 Task: Add a signature Miranda Scott containing With sincere appreciation and gratitude, Miranda Scott to email address softage.6@softage.net and add a folder Workplace accidents
Action: Mouse moved to (96, 87)
Screenshot: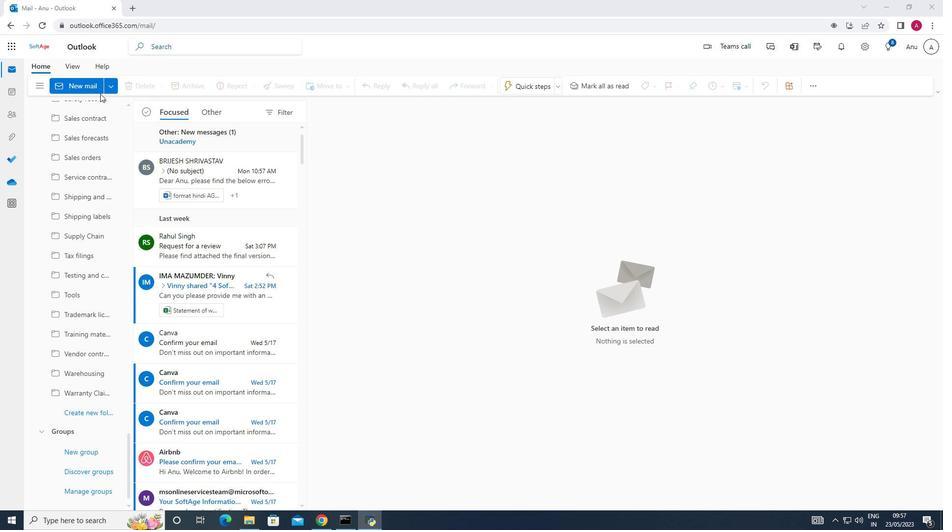 
Action: Mouse pressed left at (96, 87)
Screenshot: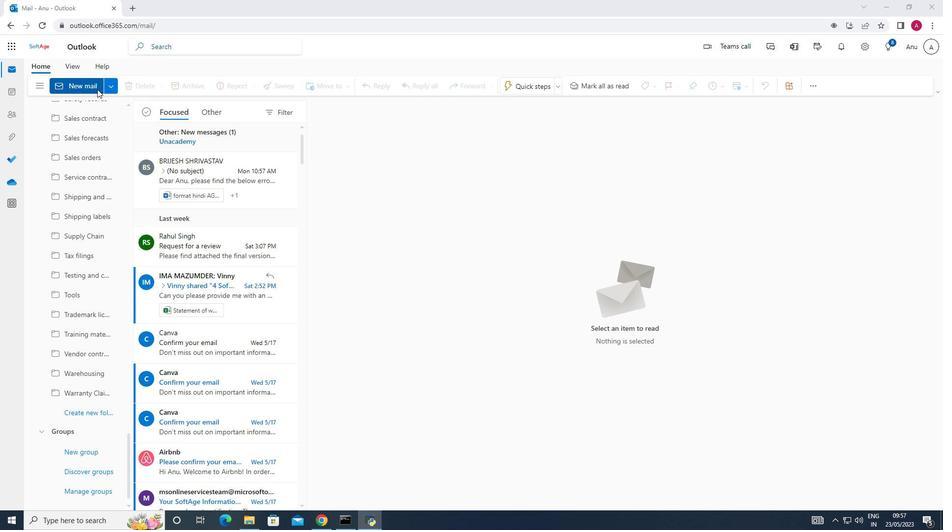 
Action: Mouse moved to (671, 87)
Screenshot: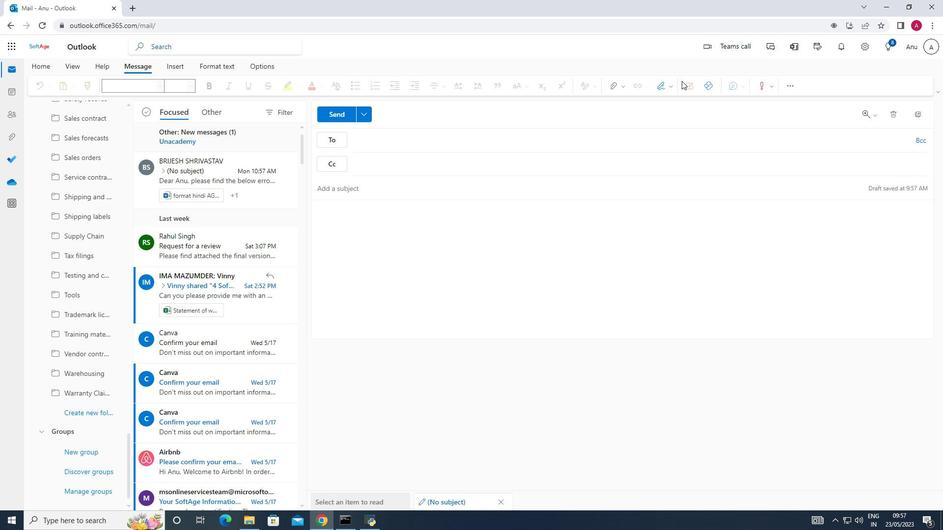 
Action: Mouse pressed left at (671, 87)
Screenshot: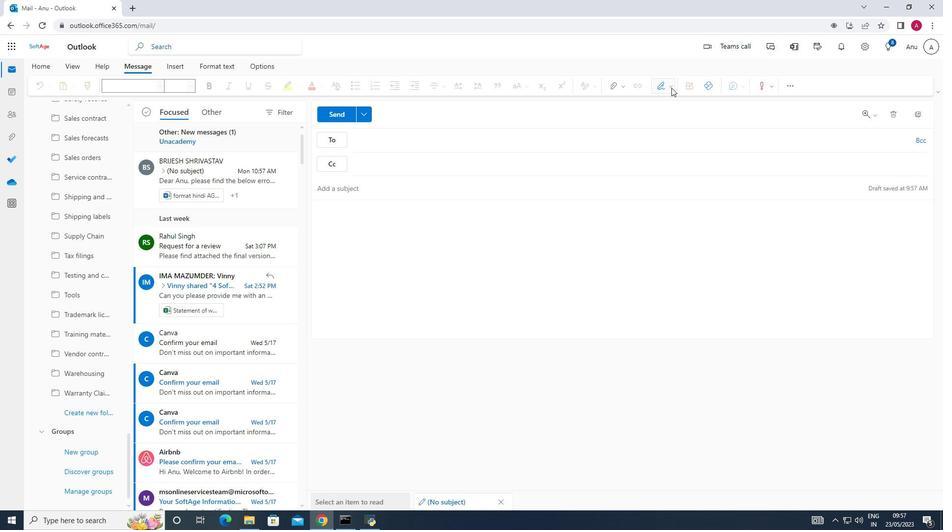 
Action: Mouse moved to (639, 127)
Screenshot: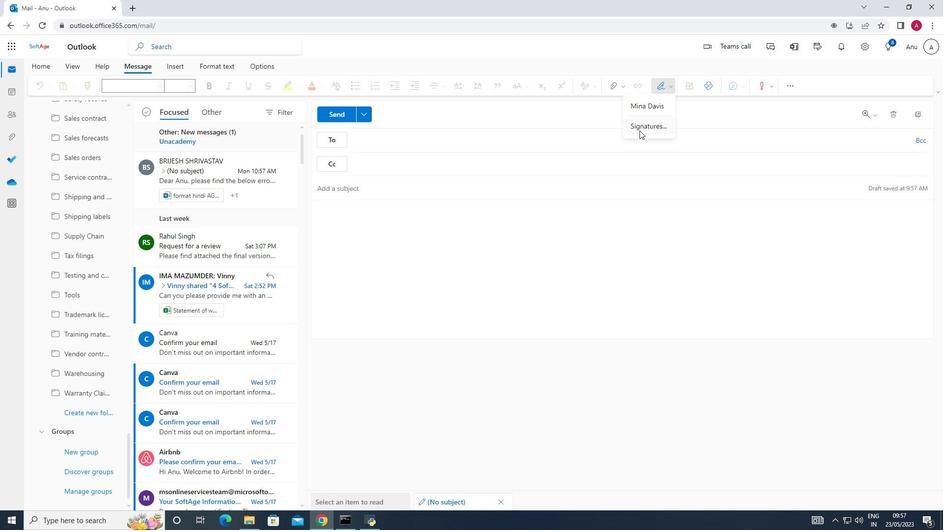 
Action: Mouse pressed left at (639, 127)
Screenshot: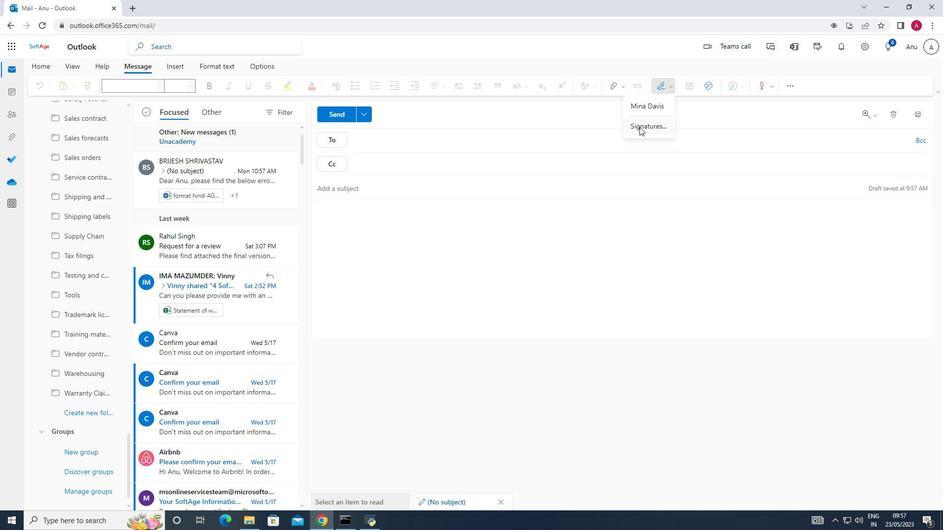 
Action: Mouse moved to (669, 161)
Screenshot: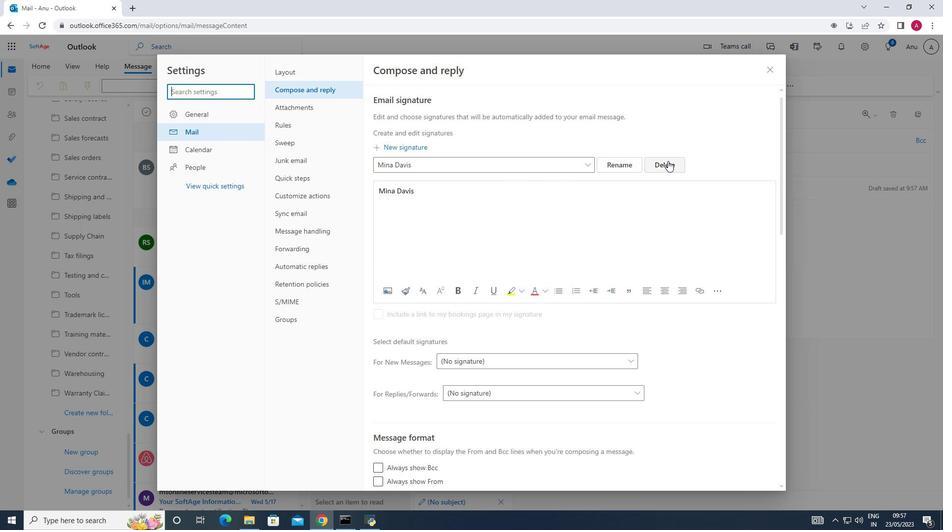 
Action: Mouse pressed left at (669, 161)
Screenshot: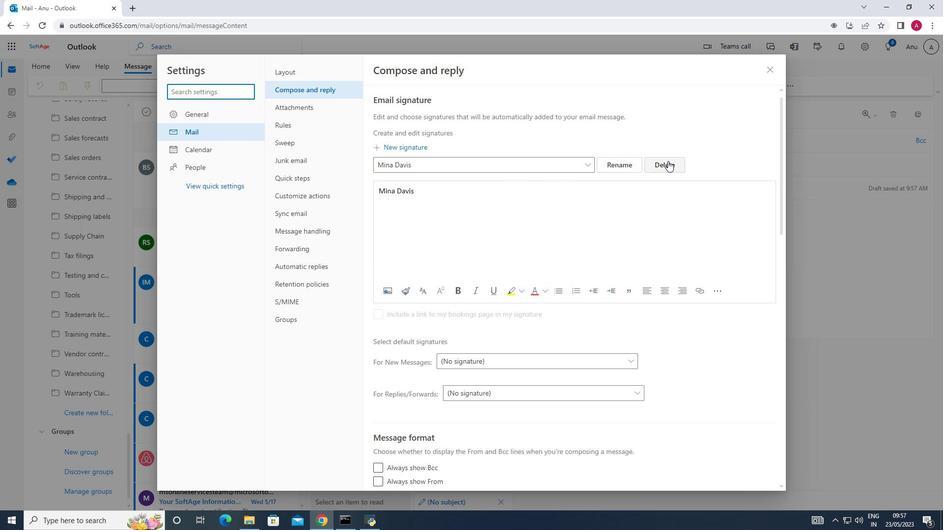 
Action: Mouse moved to (446, 165)
Screenshot: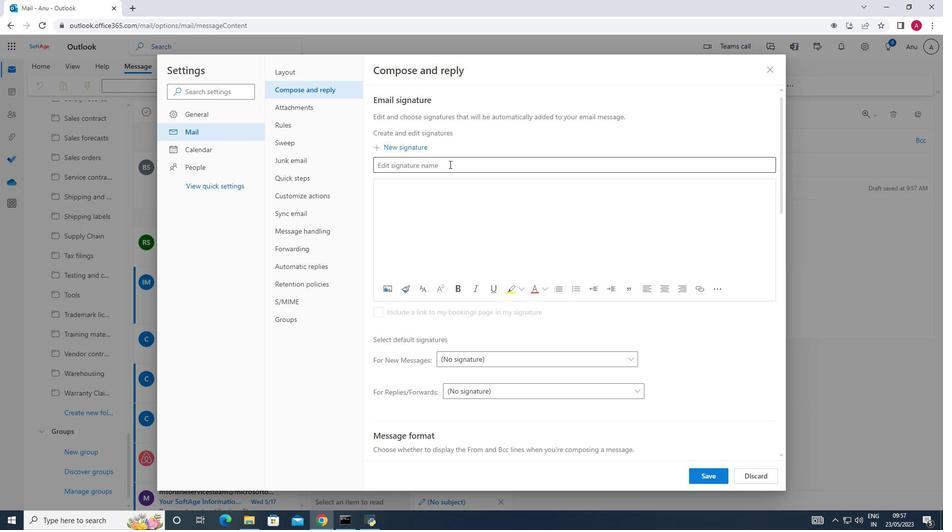 
Action: Mouse pressed left at (446, 165)
Screenshot: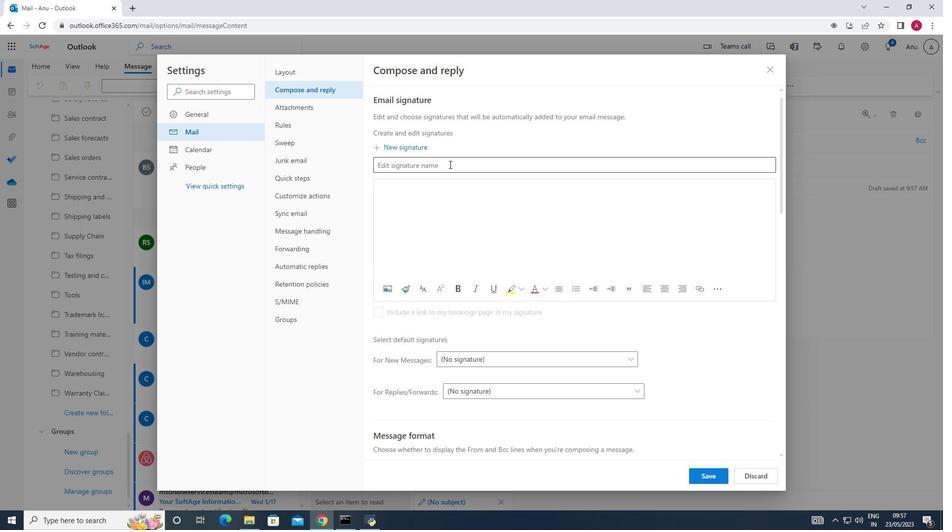 
Action: Key pressed <Key.shift_r>Miranda<Key.space><Key.shift>Scott
Screenshot: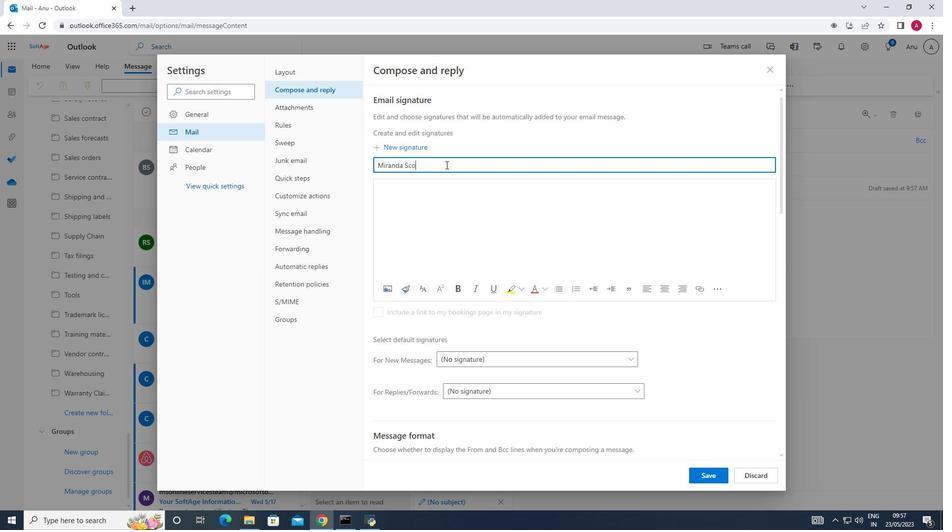 
Action: Mouse moved to (398, 181)
Screenshot: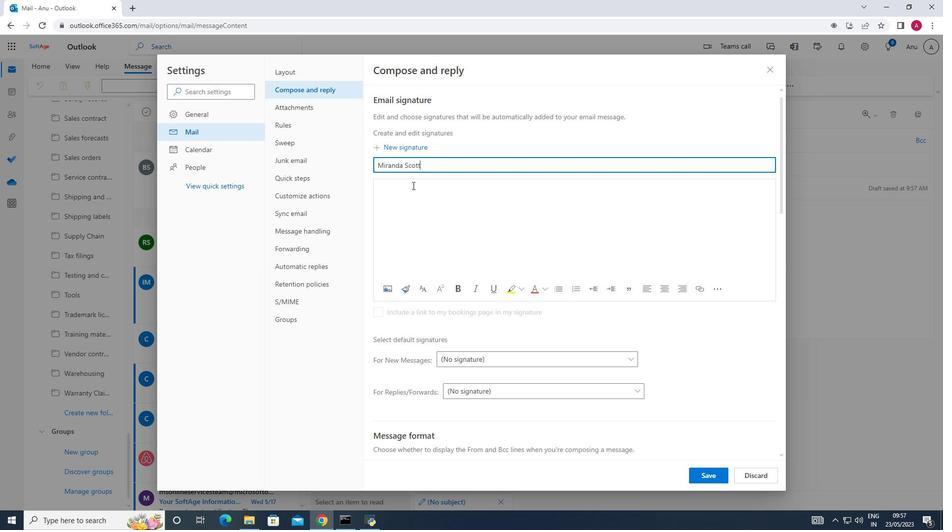 
Action: Mouse pressed left at (398, 181)
Screenshot: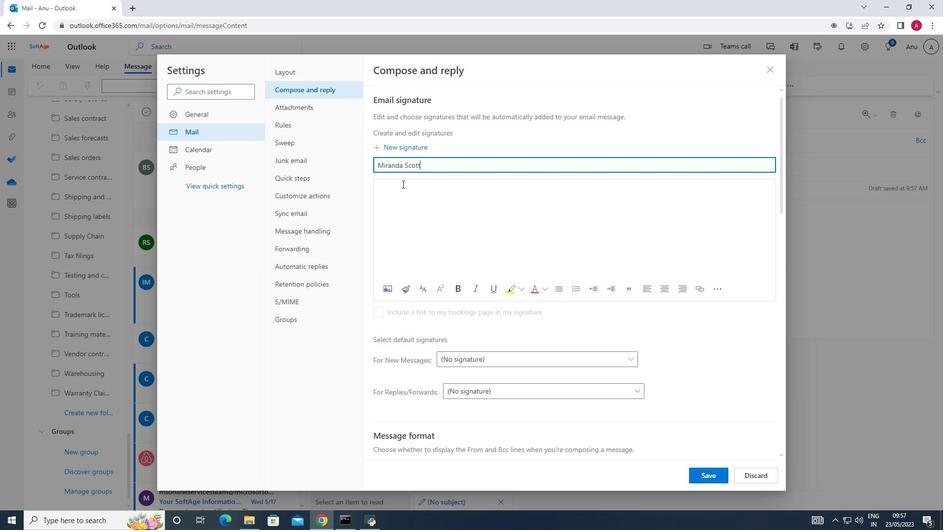 
Action: Mouse moved to (398, 181)
Screenshot: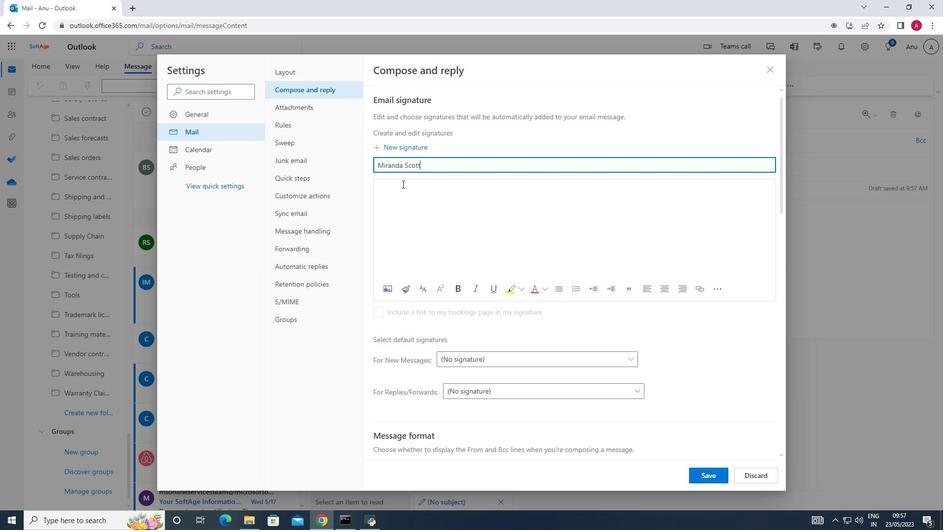 
Action: Key pressed <Key.shift_r>Miranda<Key.space><Key.shift_r><Key.shift_r><Key.shift_r><Key.shift_r><Key.shift_r><Key.shift_r><Key.shift_r><Key.shift_r><Key.shift_r><Key.shift_r><Key.shift_r><Key.shift_r><Key.shift_r><Key.shift_r><Key.shift_r><Key.shift_r><Key.shift_r><Key.shift_r><Key.shift_r><Key.shift_r><Key.shift_r><Key.shift_r><Key.shift_r><Key.shift_r><Key.shift_r>Scott
Screenshot: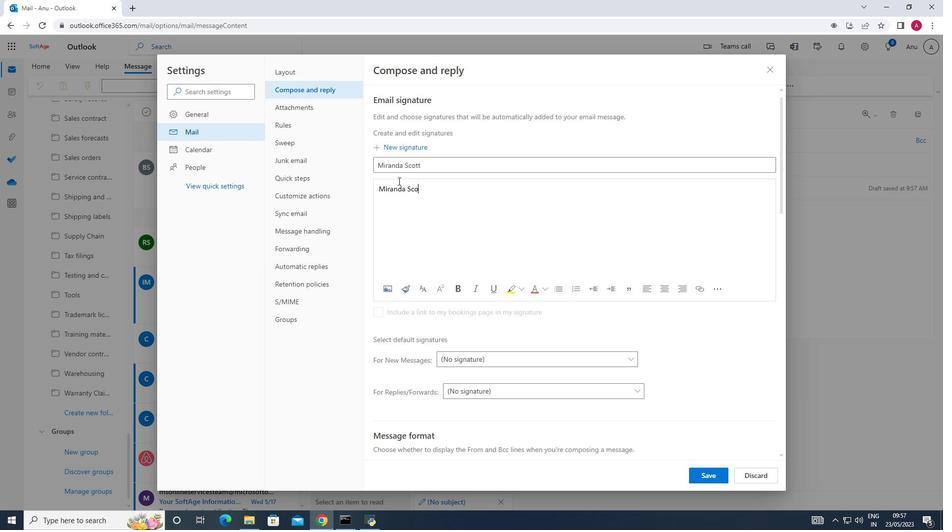 
Action: Mouse moved to (706, 475)
Screenshot: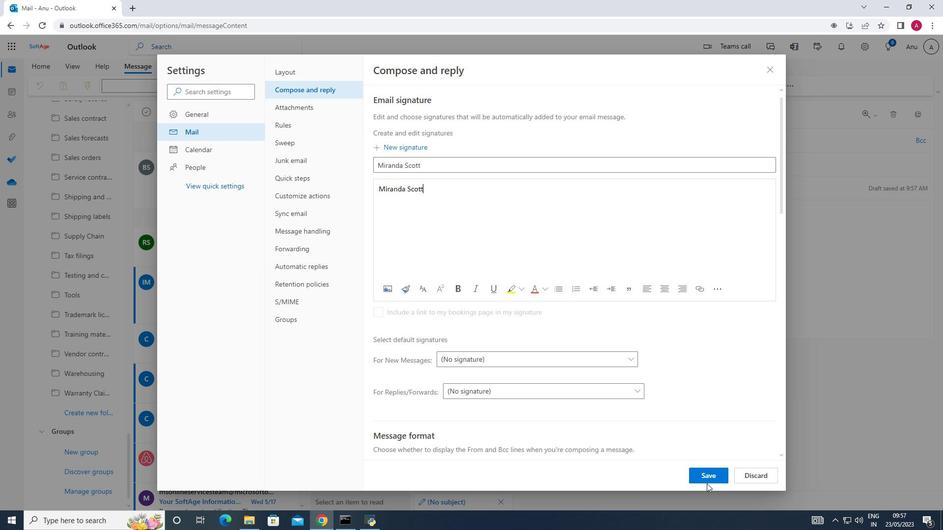 
Action: Mouse pressed left at (706, 475)
Screenshot: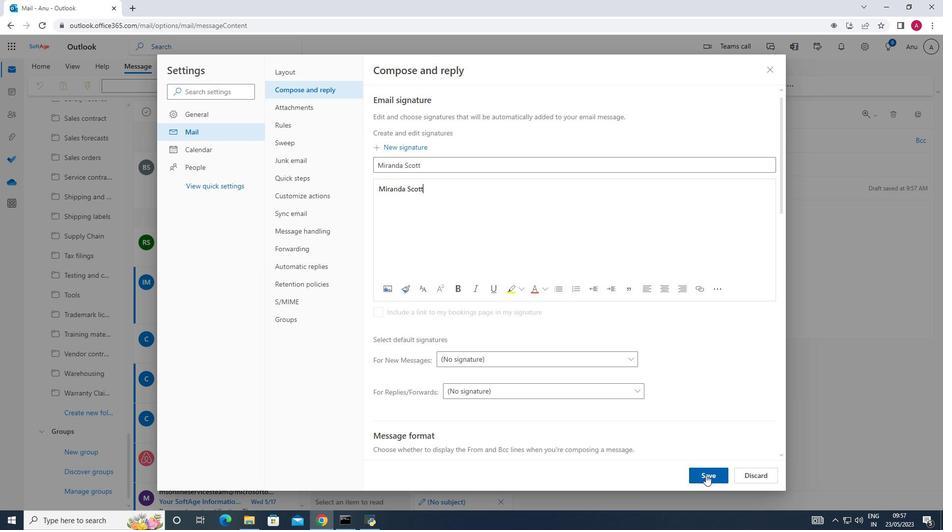 
Action: Mouse moved to (770, 70)
Screenshot: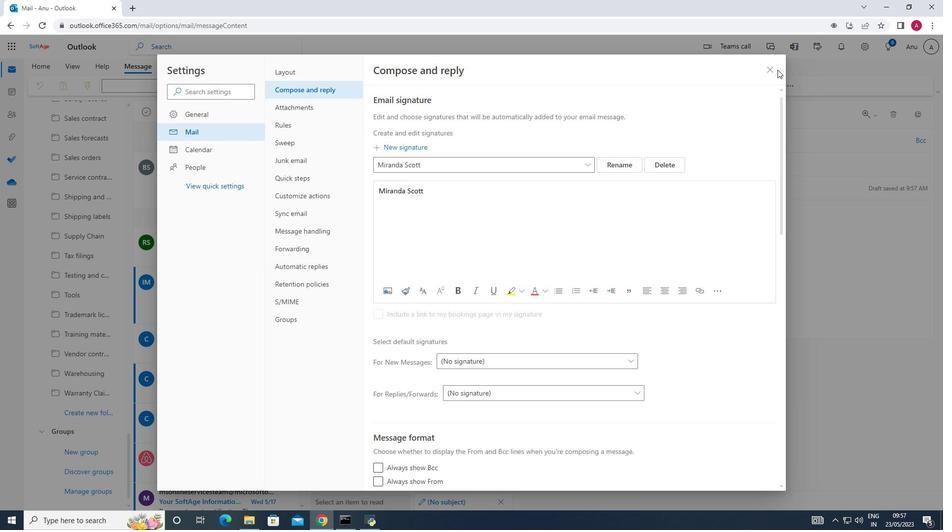 
Action: Mouse pressed left at (770, 70)
Screenshot: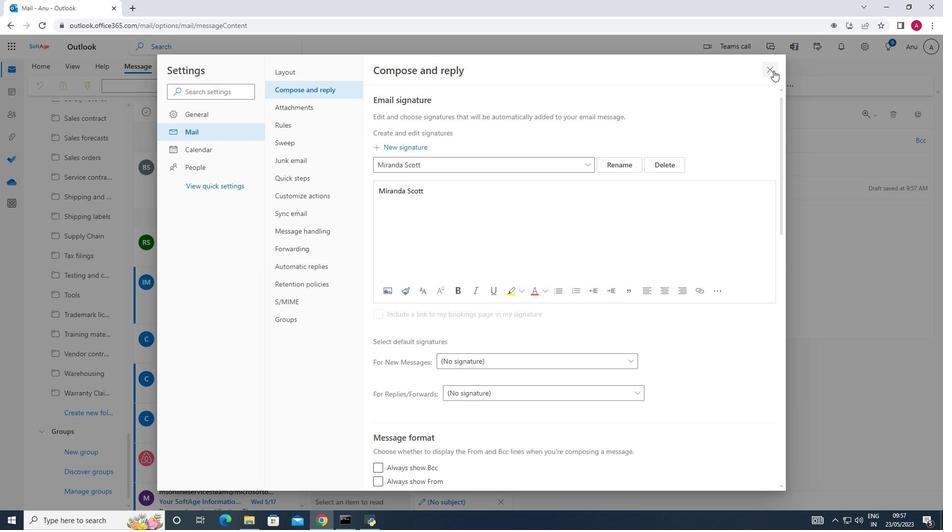 
Action: Mouse moved to (667, 88)
Screenshot: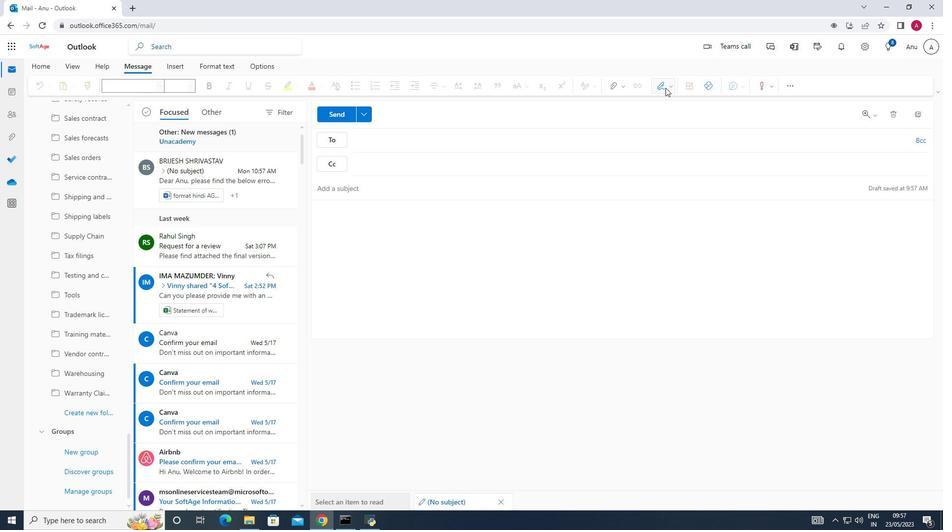 
Action: Mouse pressed left at (667, 88)
Screenshot: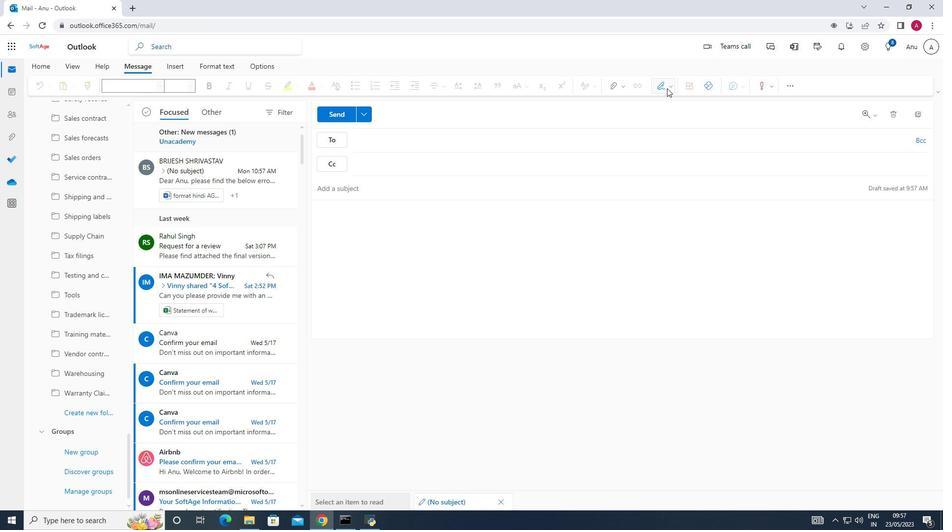 
Action: Mouse moved to (652, 105)
Screenshot: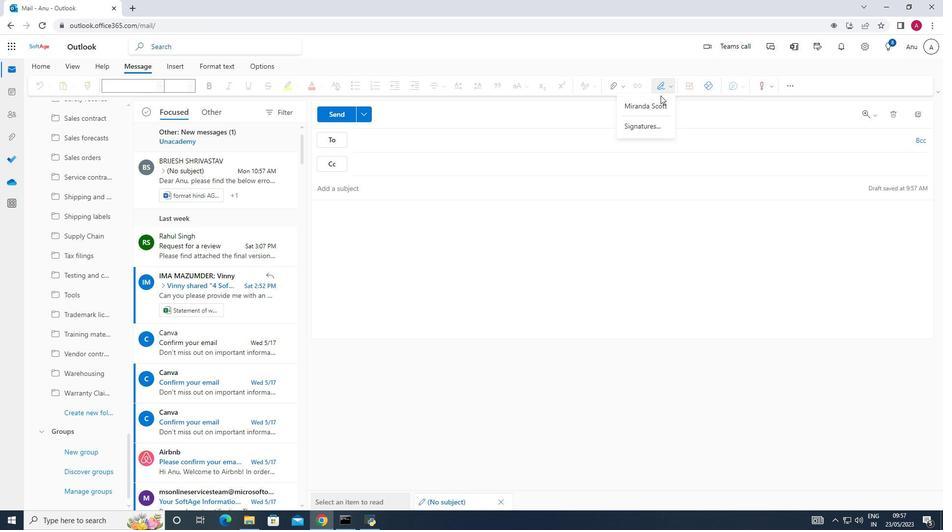 
Action: Mouse pressed left at (652, 105)
Screenshot: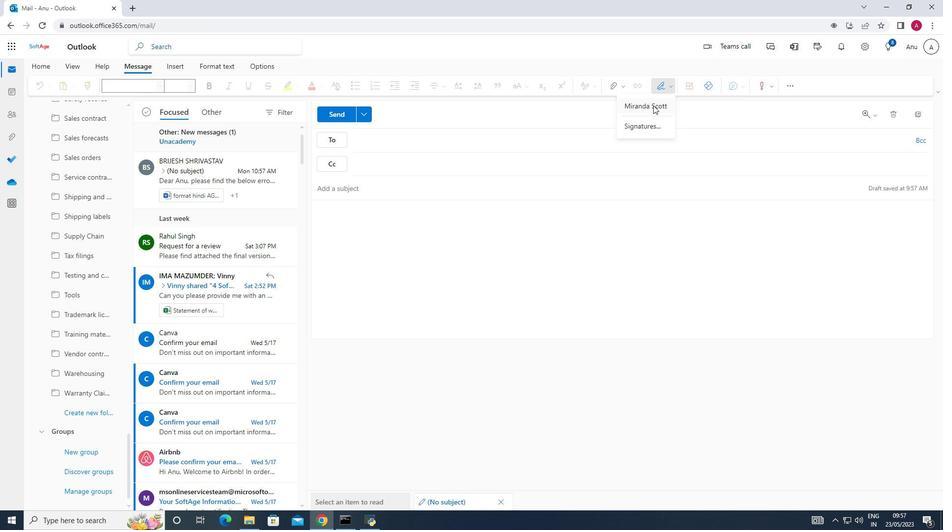 
Action: Key pressed sincere<Key.space>app<Key.tab><Key.space>and<Key.space>gratitude.
Screenshot: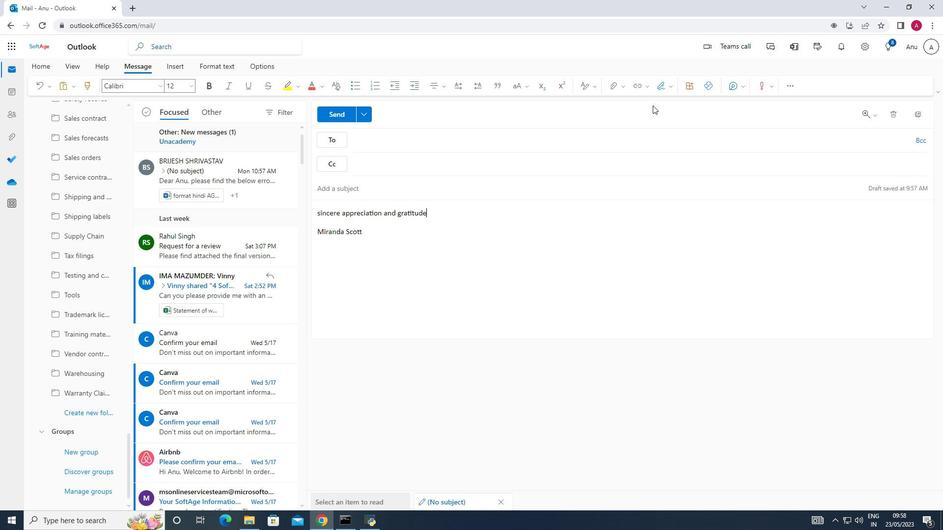 
Action: Mouse moved to (382, 145)
Screenshot: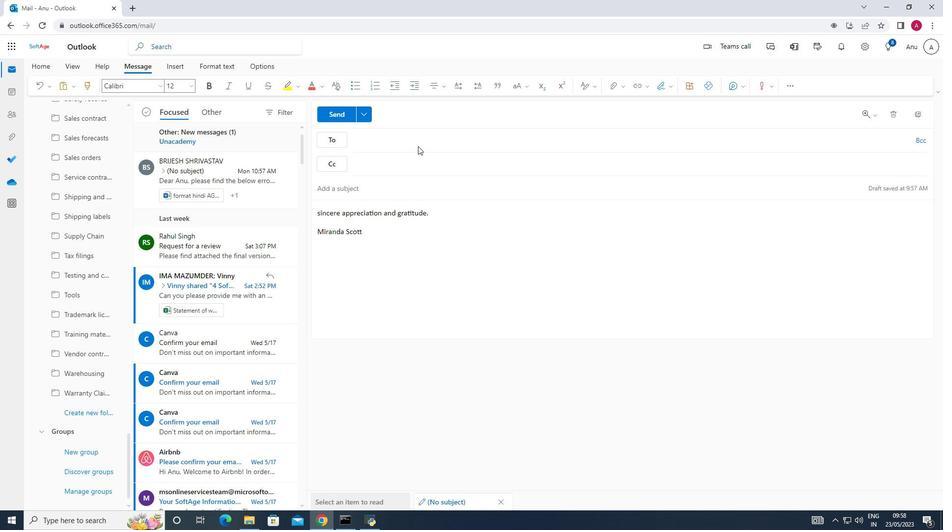 
Action: Mouse pressed left at (382, 145)
Screenshot: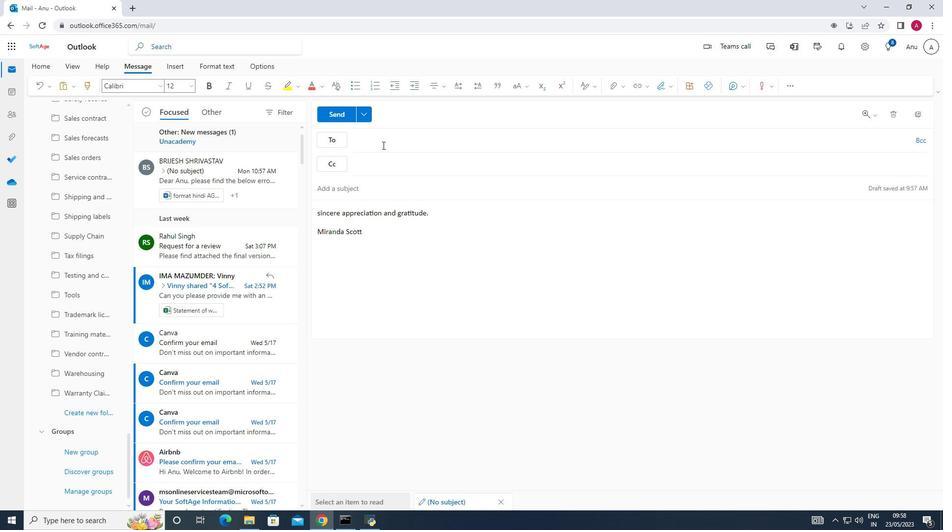 
Action: Key pressed softage.6<Key.shift>@softage,
Screenshot: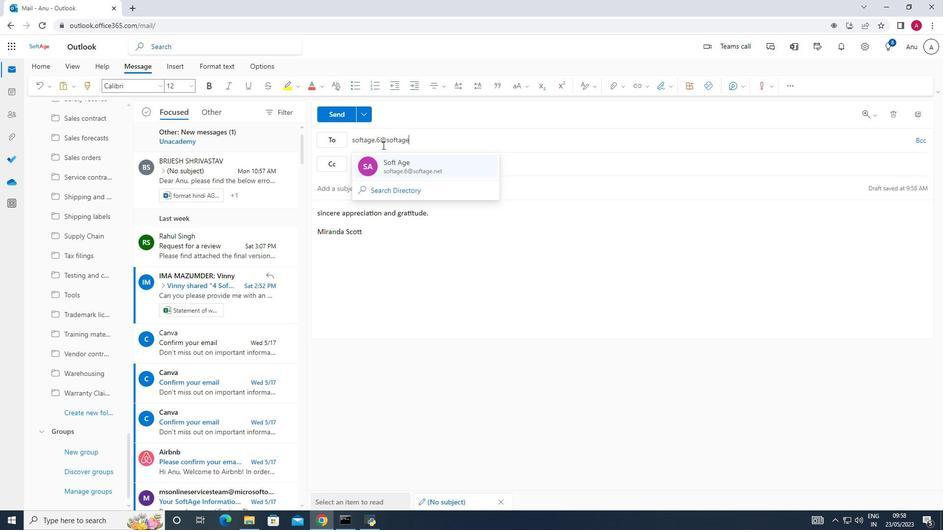 
Action: Mouse moved to (389, 137)
Screenshot: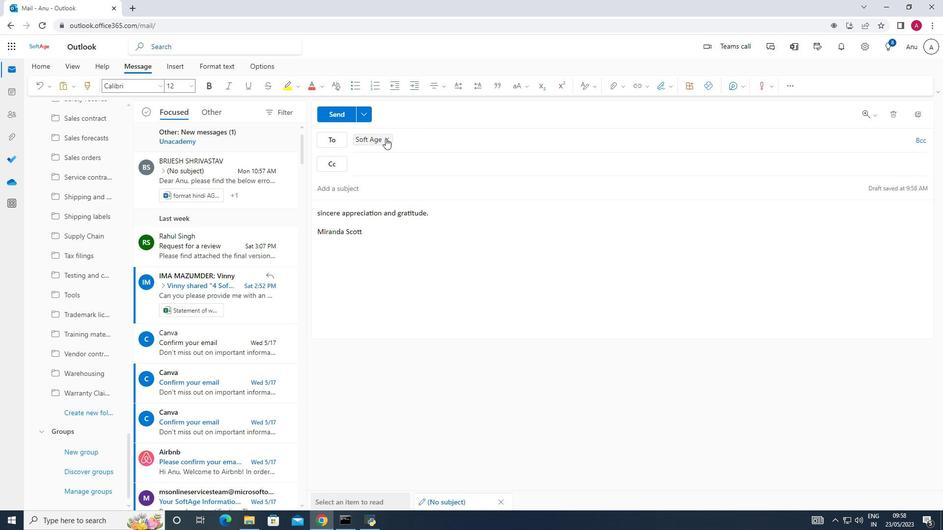 
Action: Mouse pressed left at (389, 137)
Screenshot: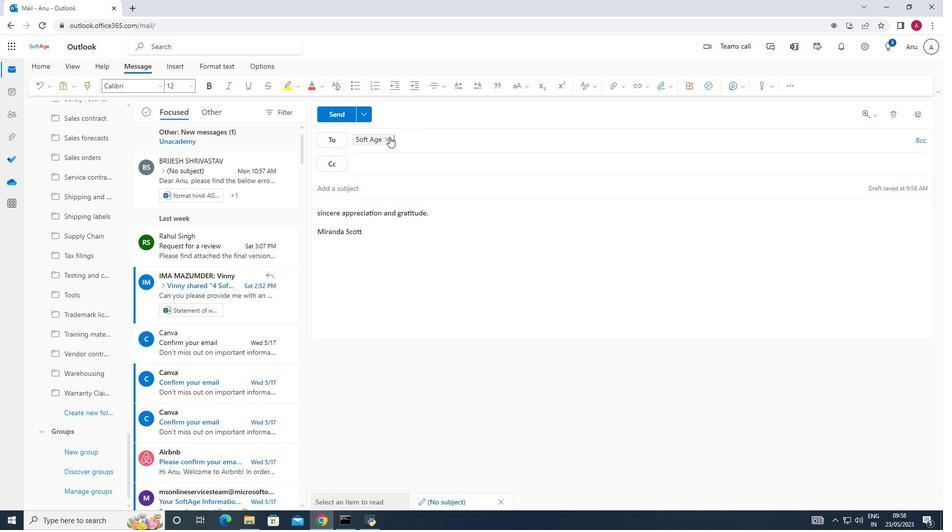 
Action: Mouse moved to (390, 138)
Screenshot: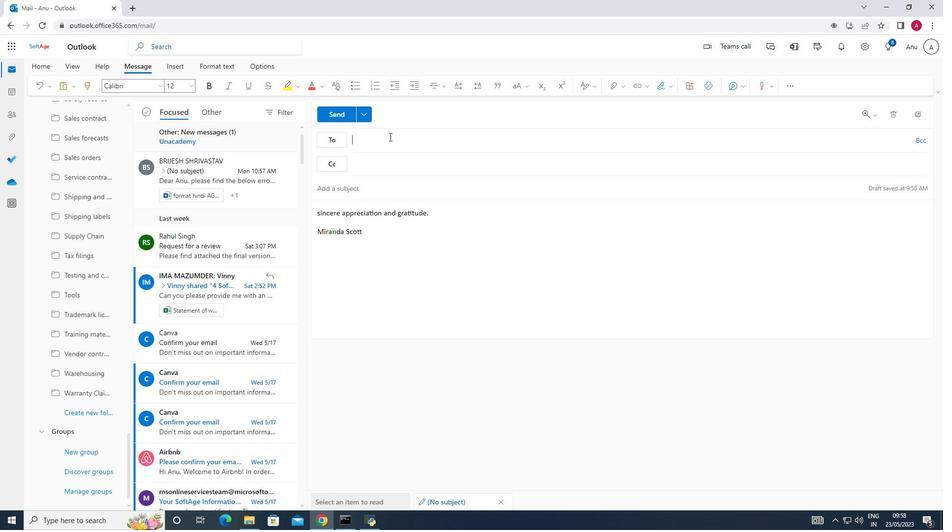 
Action: Key pressed softage.6<Key.shift>@softage.net
Screenshot: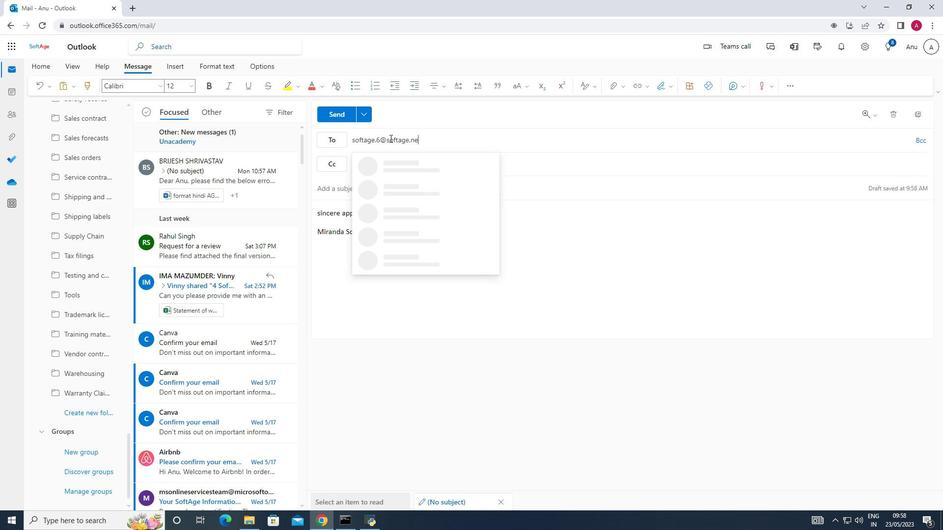 
Action: Mouse moved to (399, 164)
Screenshot: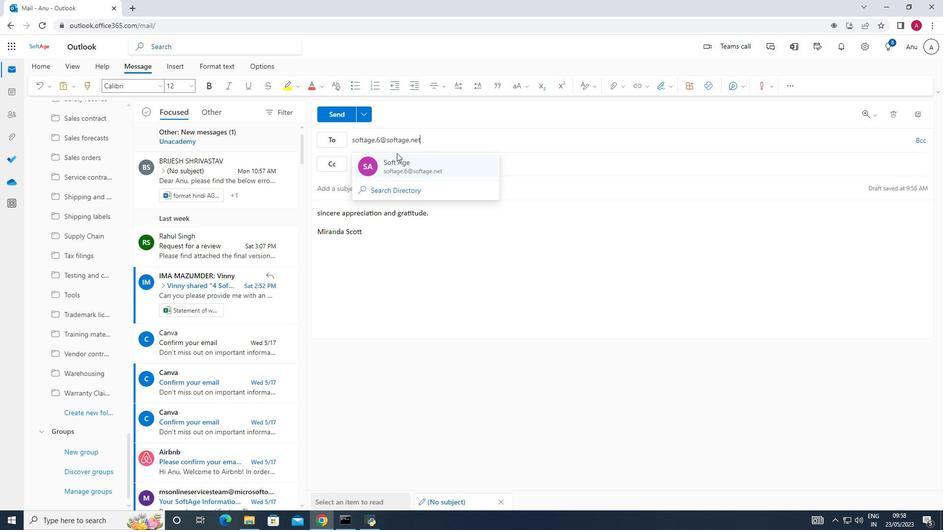 
Action: Mouse pressed left at (399, 164)
Screenshot: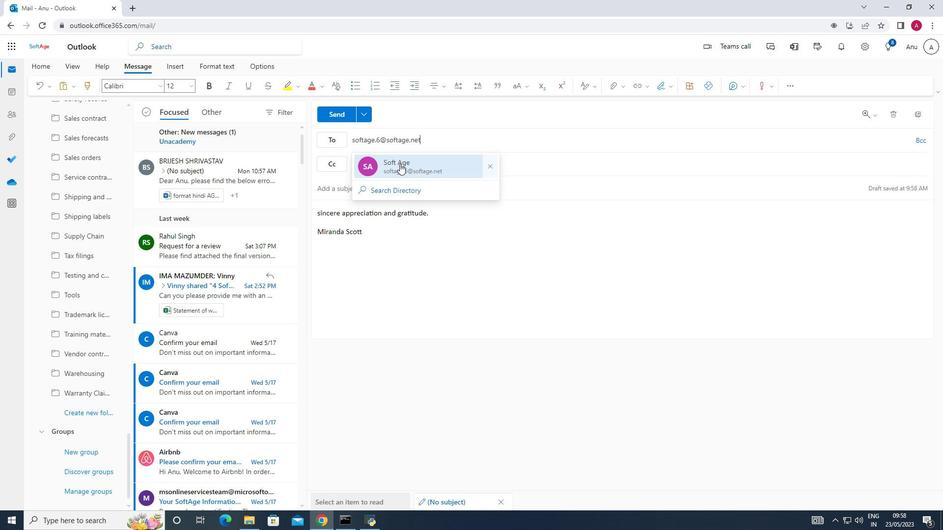 
Action: Mouse moved to (86, 416)
Screenshot: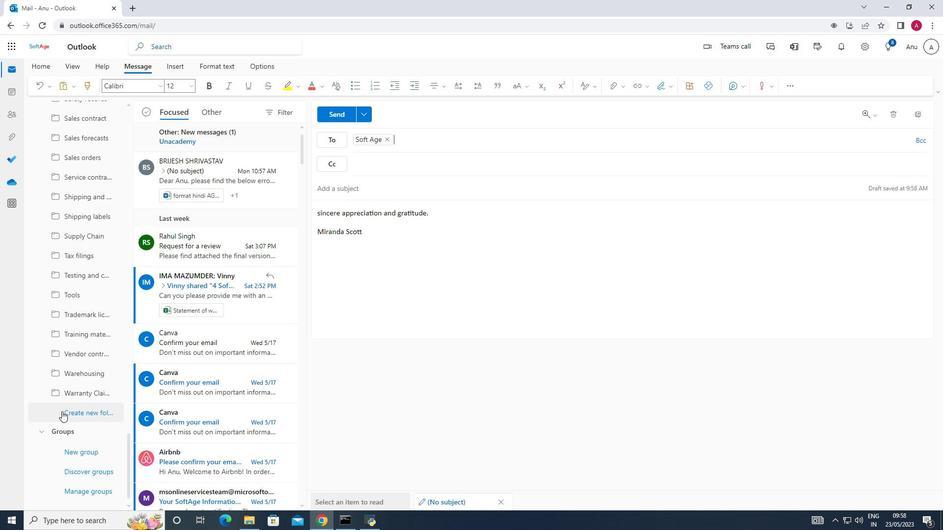
Action: Mouse pressed left at (86, 416)
Screenshot: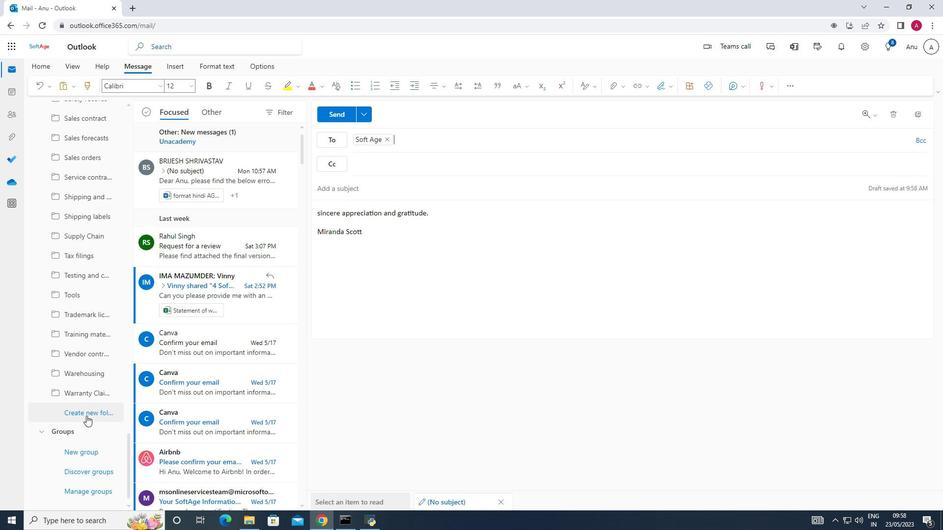 
Action: Mouse moved to (86, 416)
Screenshot: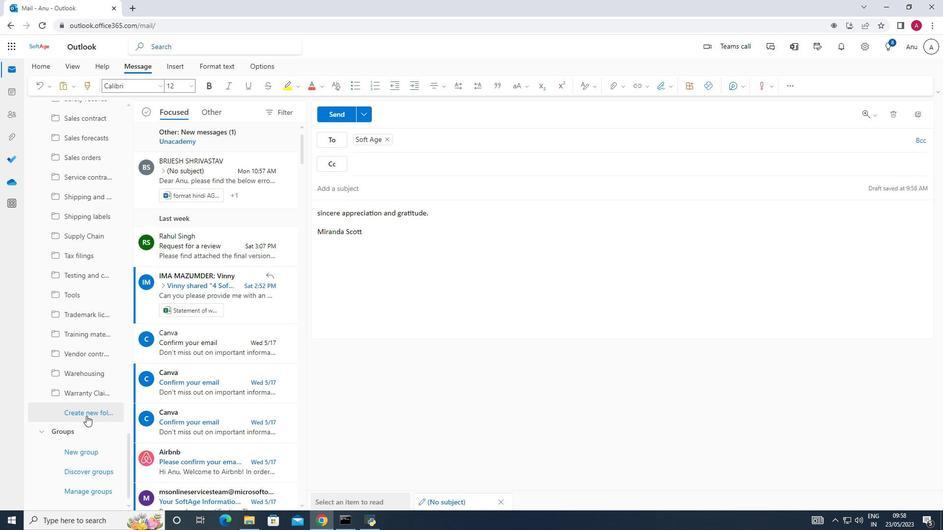 
Action: Mouse pressed left at (86, 416)
Screenshot: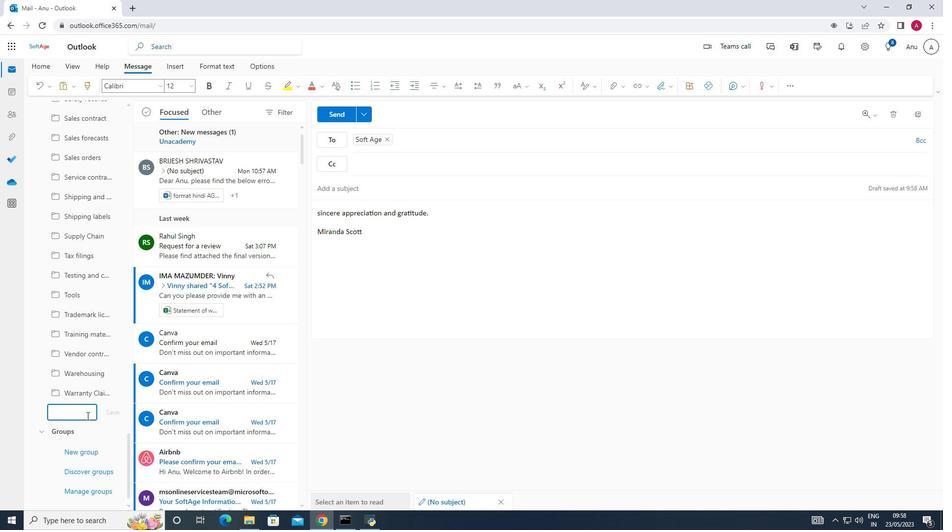 
Action: Key pressed <Key.shift>Workplace<Key.space>accidents
Screenshot: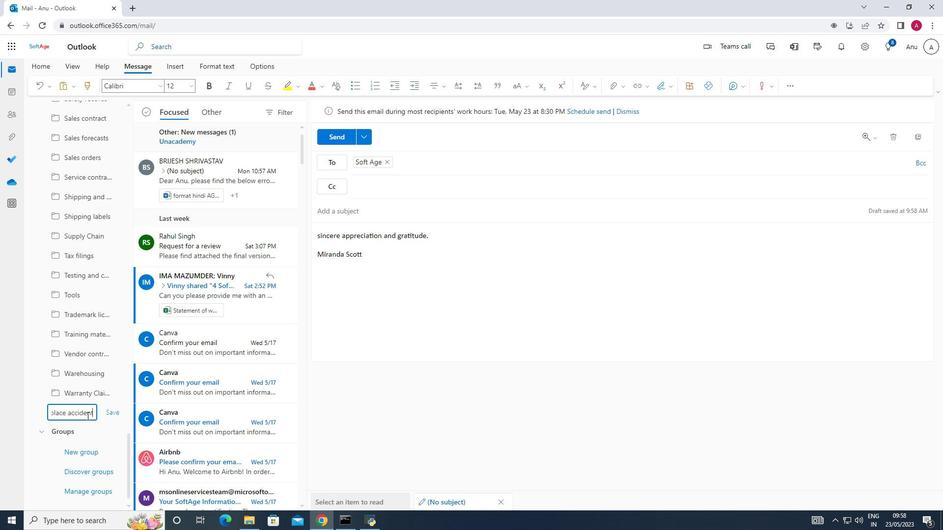 
Action: Mouse moved to (113, 414)
Screenshot: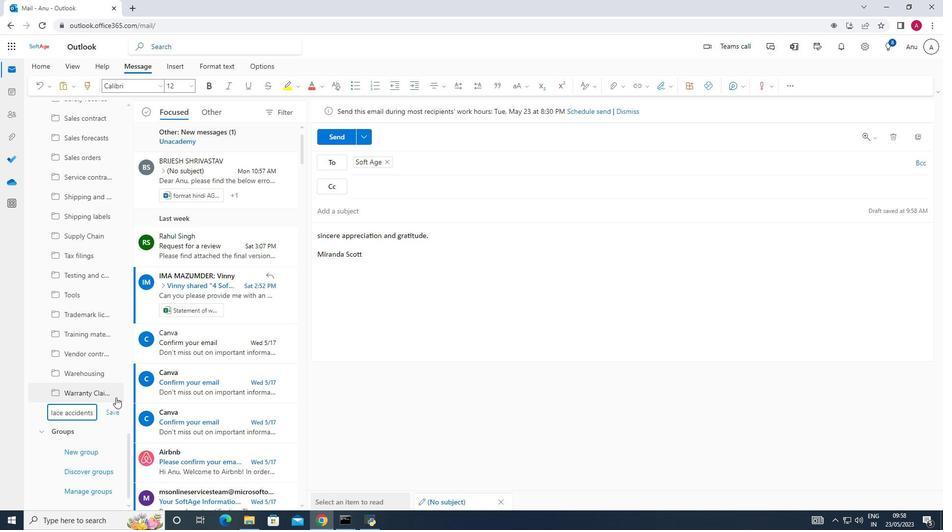 
Action: Mouse pressed left at (113, 414)
Screenshot: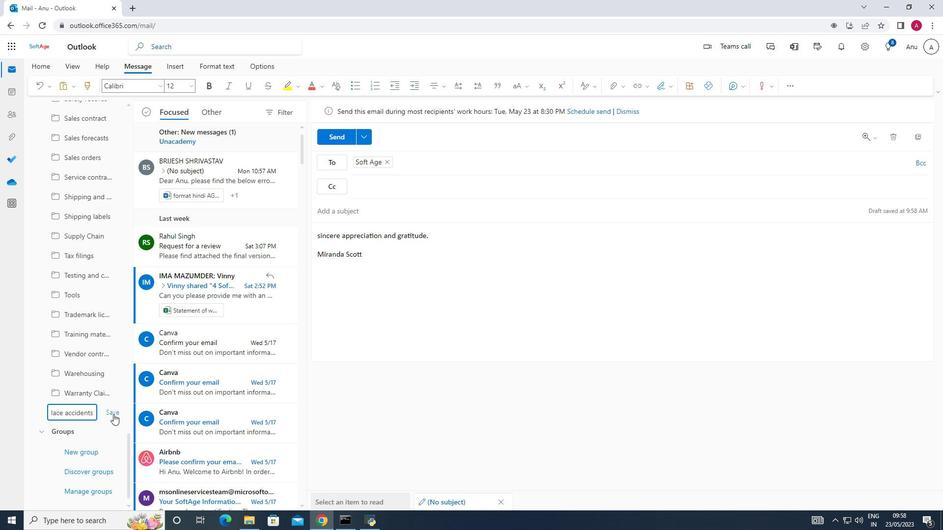 
Action: Mouse moved to (344, 132)
Screenshot: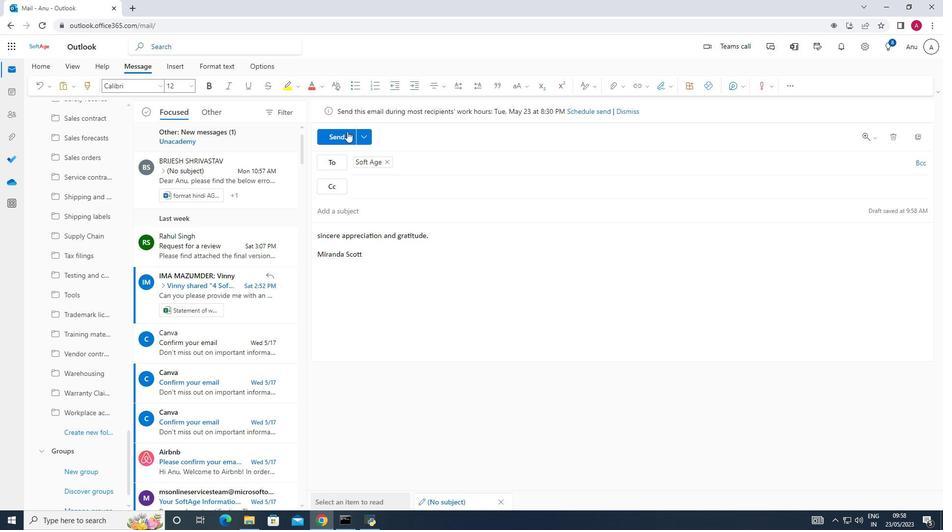 
Action: Mouse pressed left at (344, 132)
Screenshot: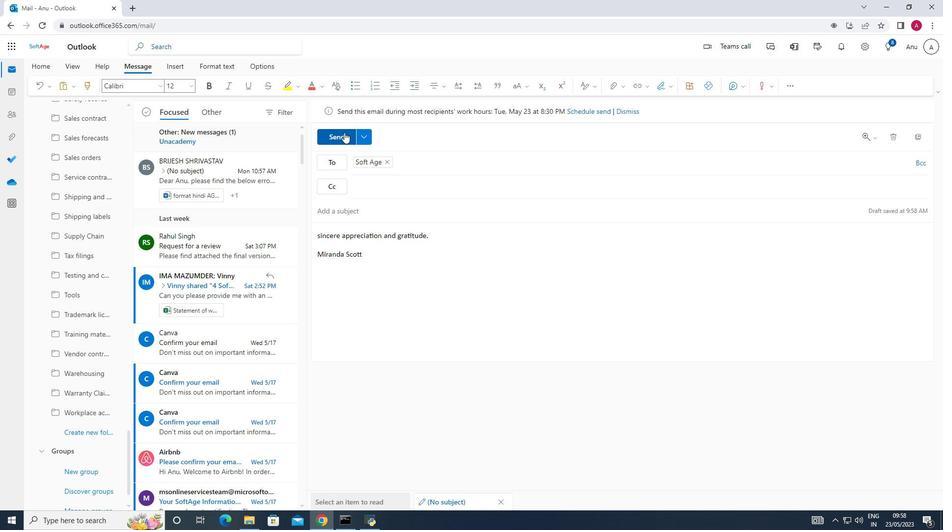 
Action: Mouse moved to (472, 295)
Screenshot: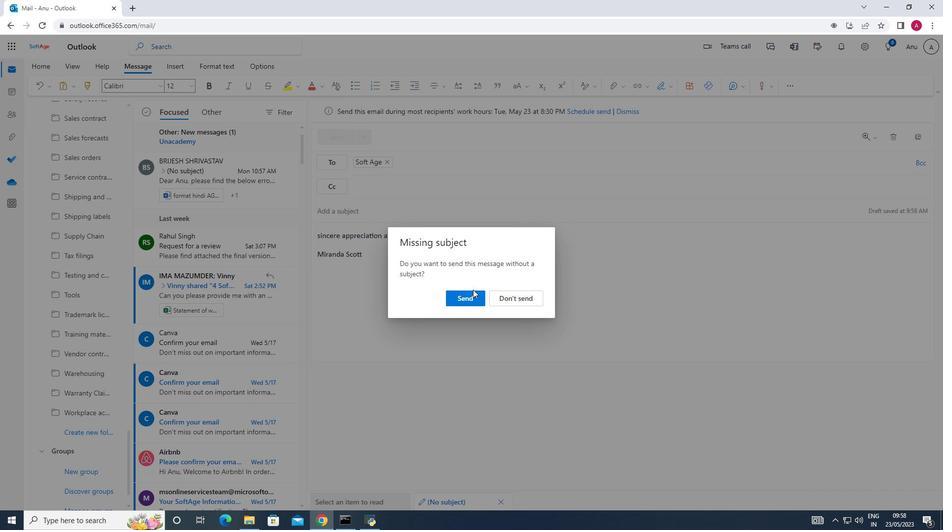 
Action: Mouse pressed left at (472, 295)
Screenshot: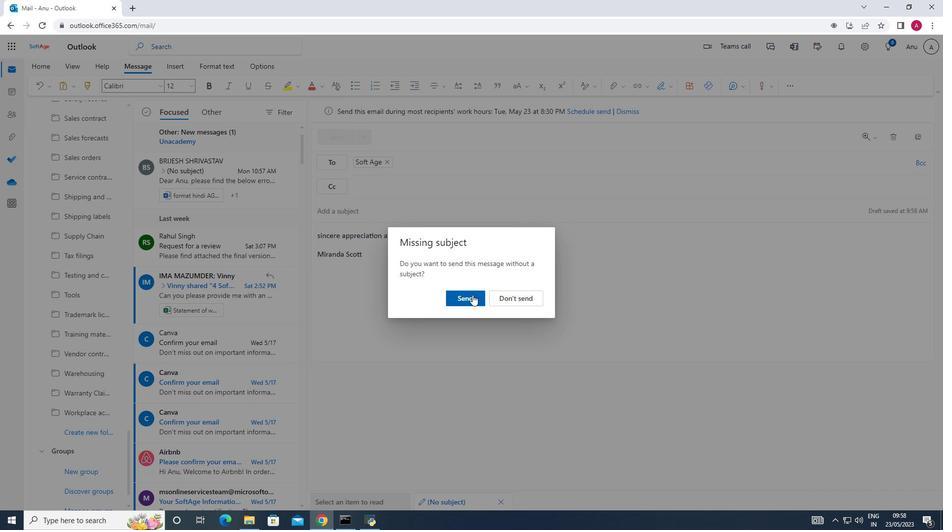 
